 Task: Create a rule when custom fields comments is set to a number grater than 1 by anyone.
Action: Mouse moved to (873, 212)
Screenshot: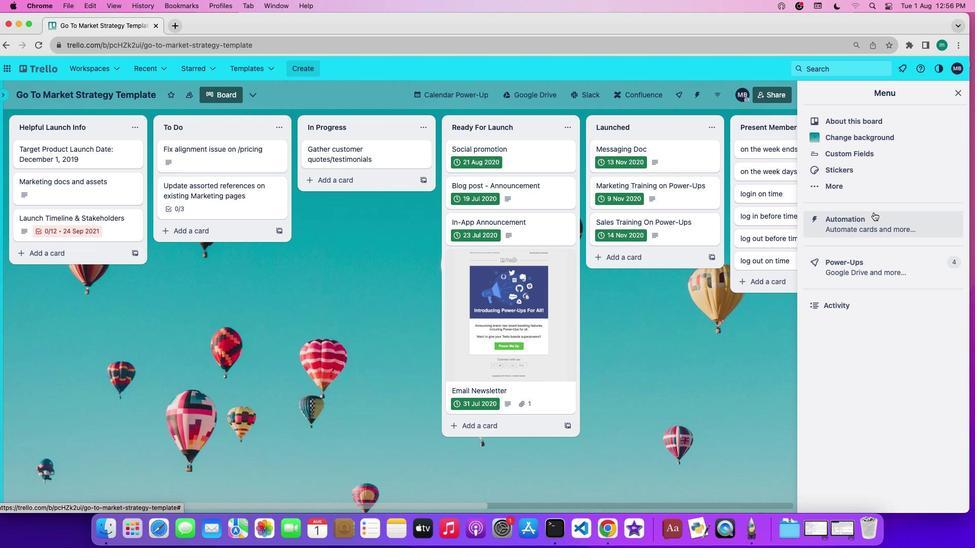 
Action: Mouse pressed left at (873, 212)
Screenshot: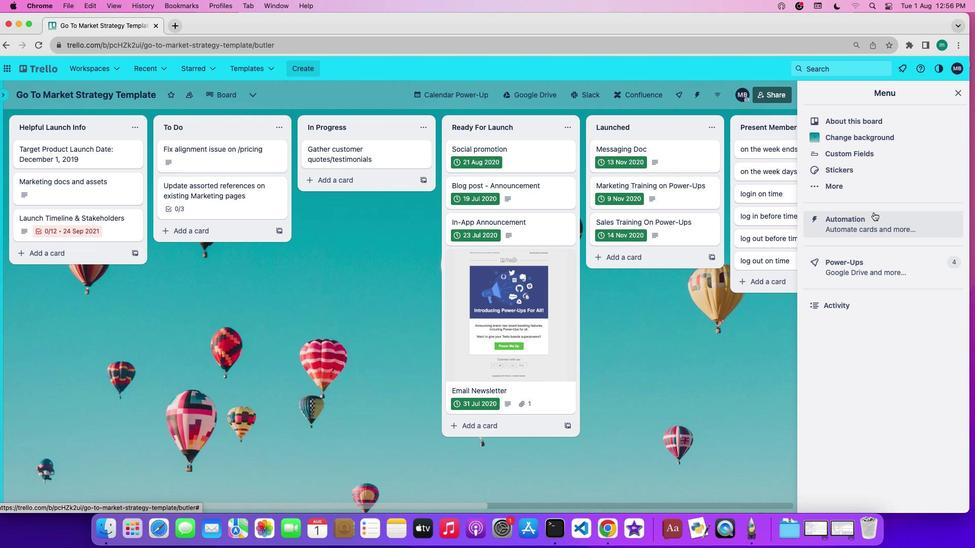 
Action: Mouse moved to (64, 179)
Screenshot: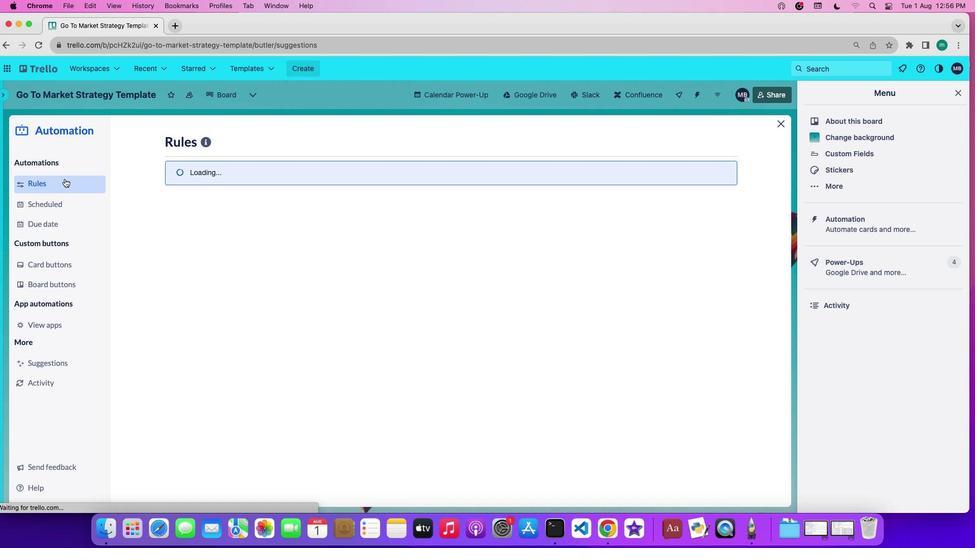 
Action: Mouse pressed left at (64, 179)
Screenshot: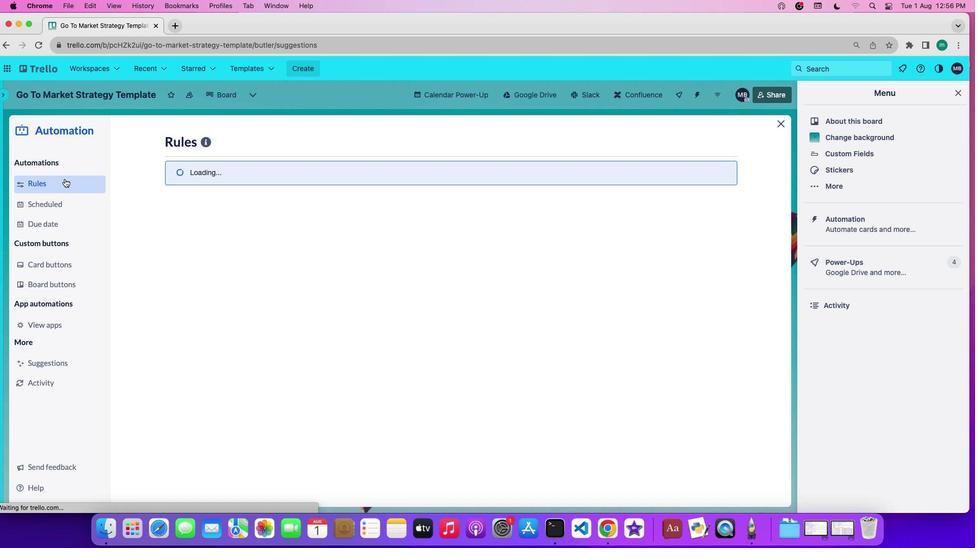 
Action: Mouse moved to (244, 363)
Screenshot: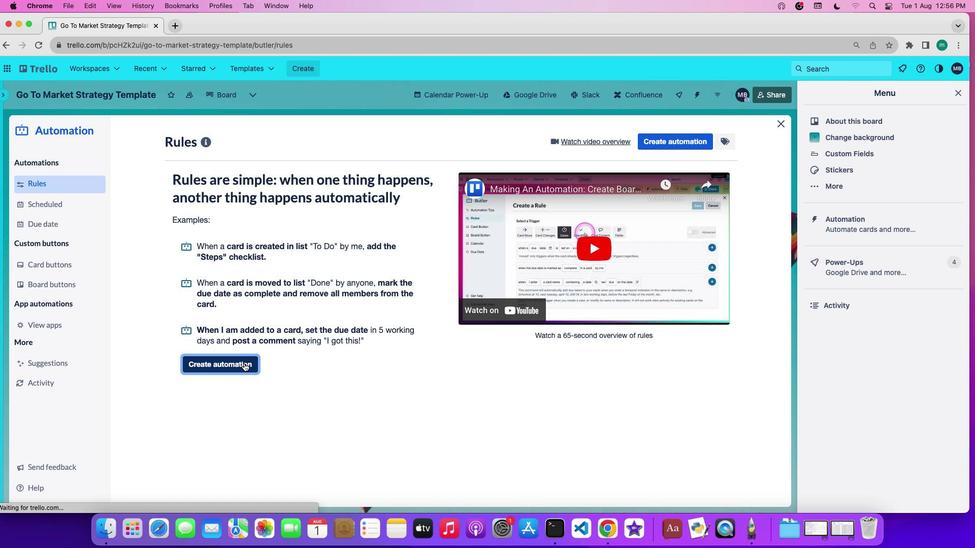
Action: Mouse pressed left at (244, 363)
Screenshot: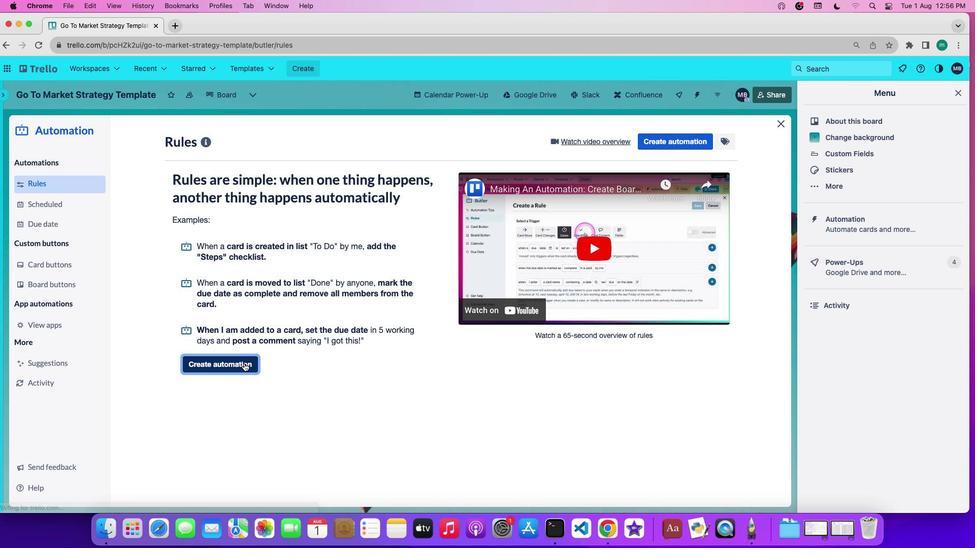 
Action: Mouse moved to (465, 237)
Screenshot: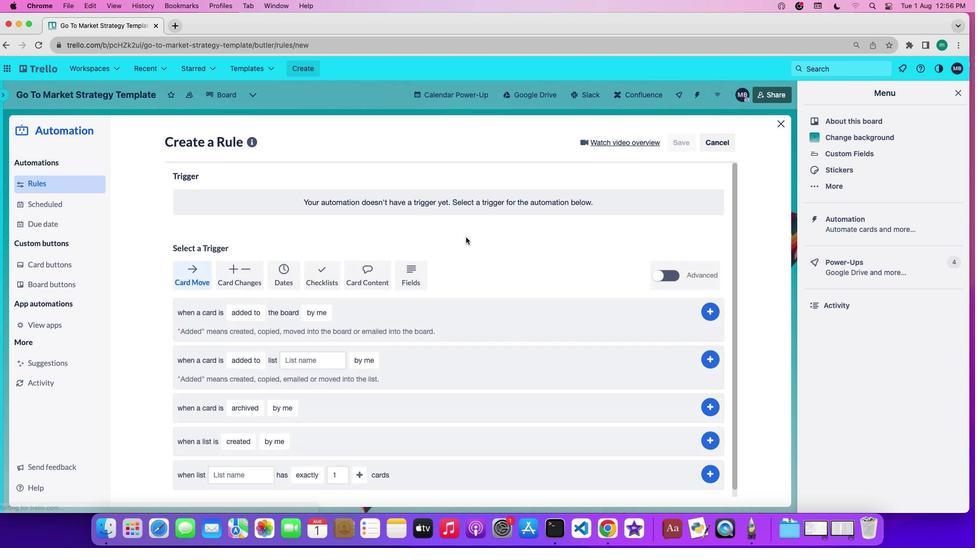 
Action: Mouse pressed left at (465, 237)
Screenshot: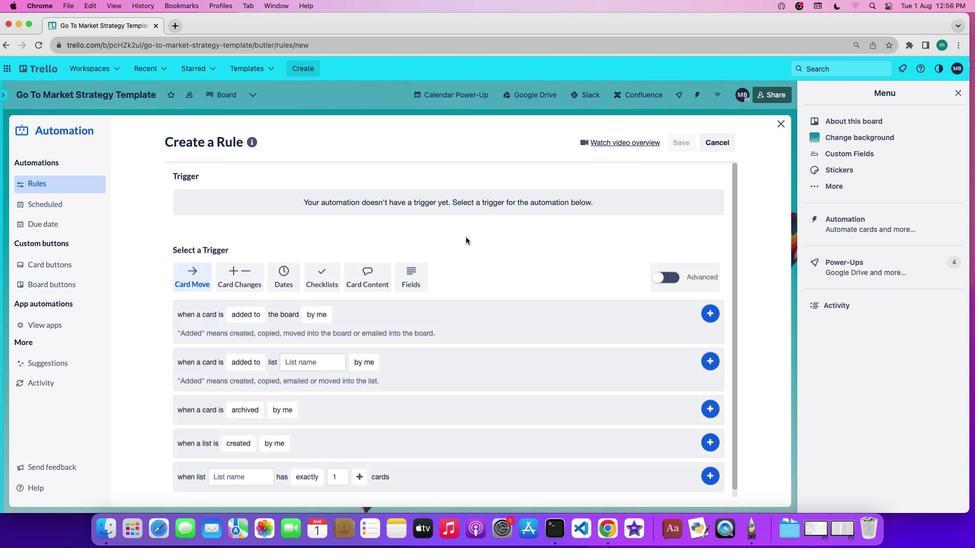 
Action: Mouse moved to (419, 279)
Screenshot: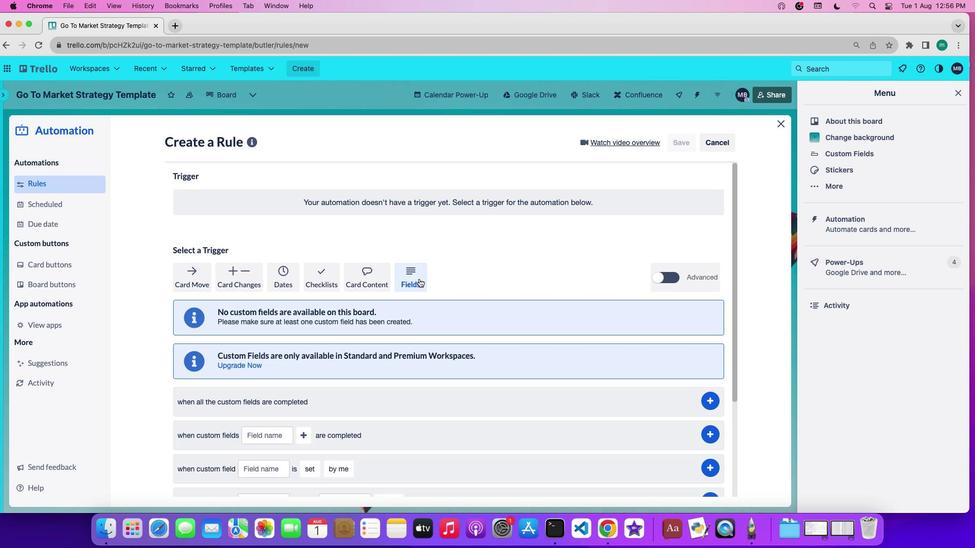 
Action: Mouse pressed left at (419, 279)
Screenshot: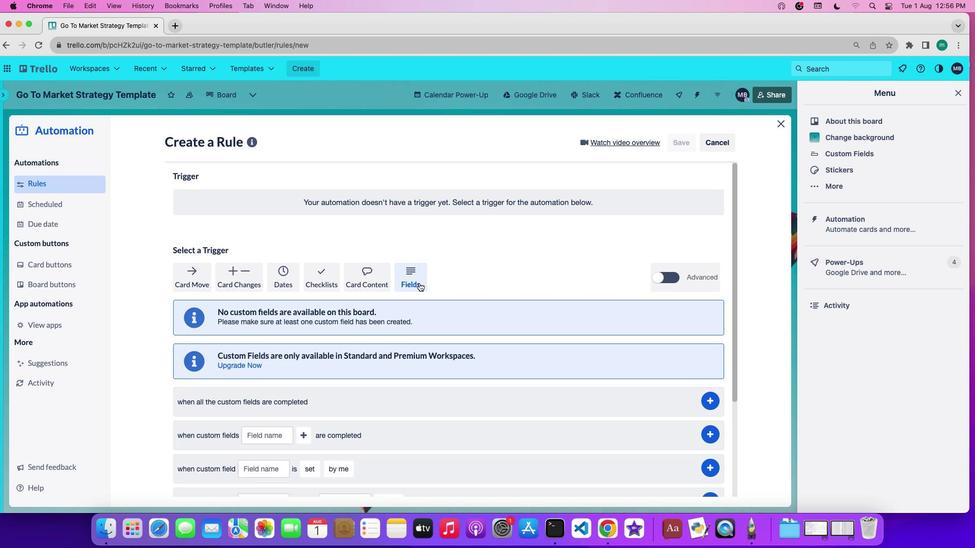 
Action: Mouse moved to (429, 325)
Screenshot: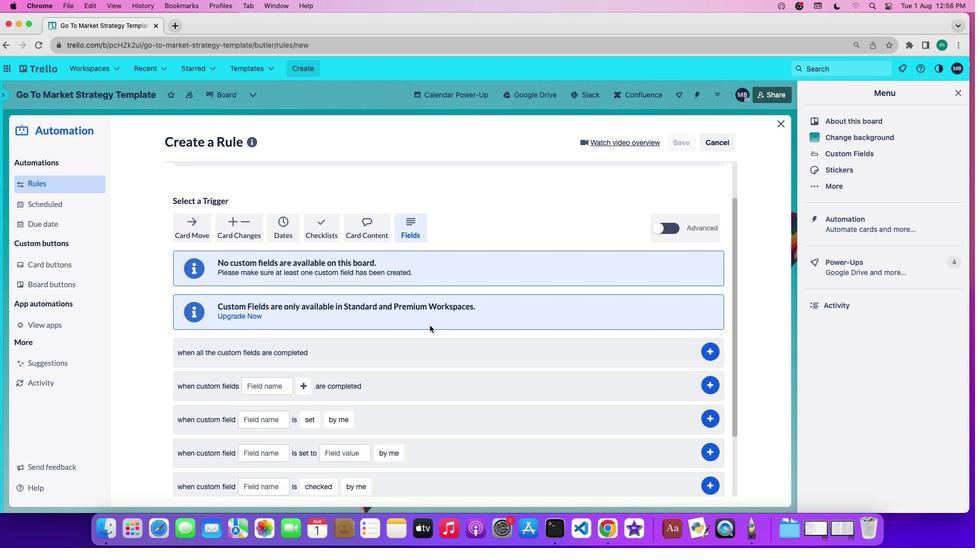 
Action: Mouse scrolled (429, 325) with delta (0, 0)
Screenshot: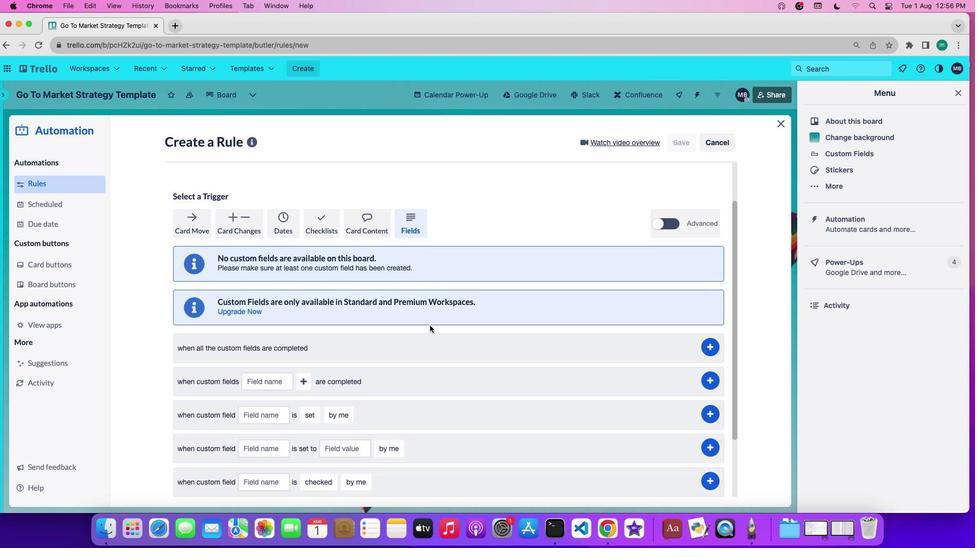 
Action: Mouse scrolled (429, 325) with delta (0, 0)
Screenshot: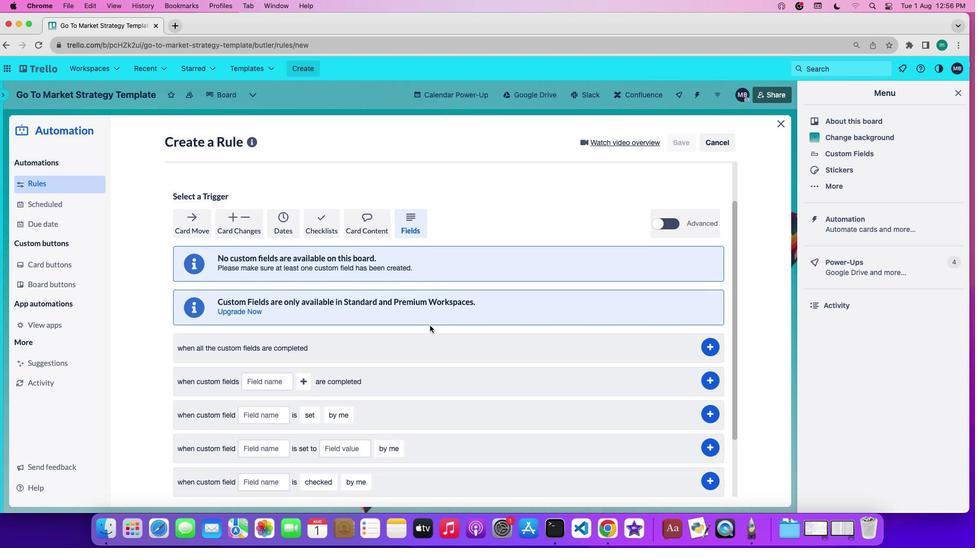 
Action: Mouse scrolled (429, 325) with delta (0, 0)
Screenshot: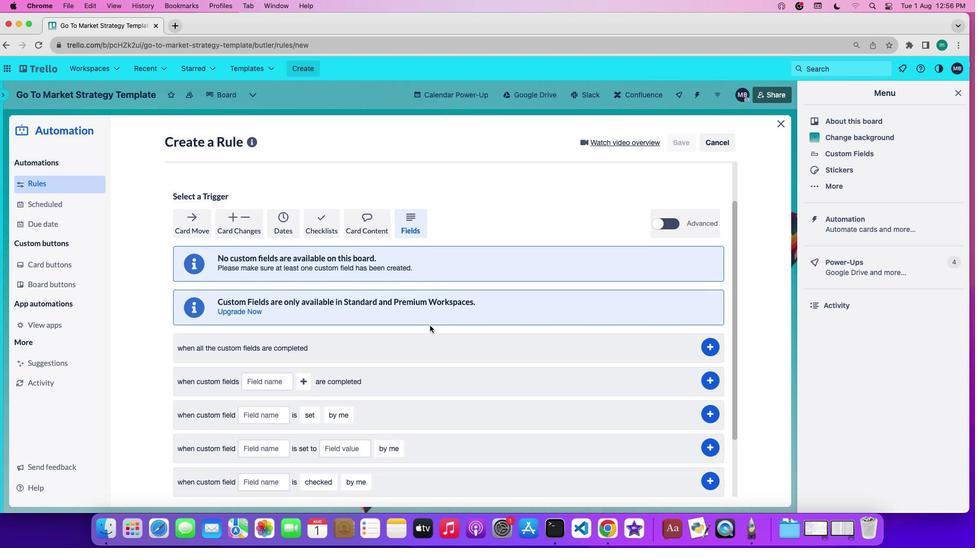 
Action: Mouse scrolled (429, 325) with delta (0, 0)
Screenshot: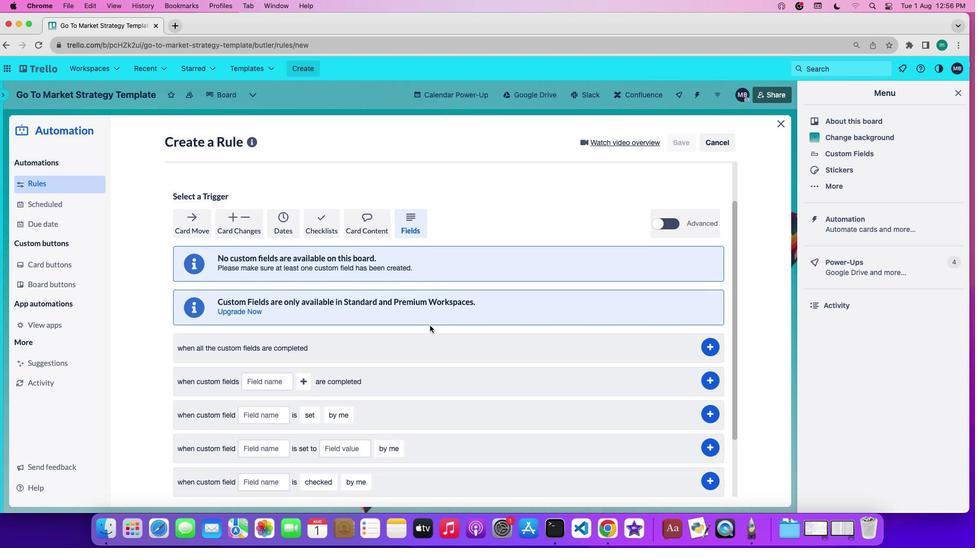 
Action: Mouse scrolled (429, 325) with delta (0, 0)
Screenshot: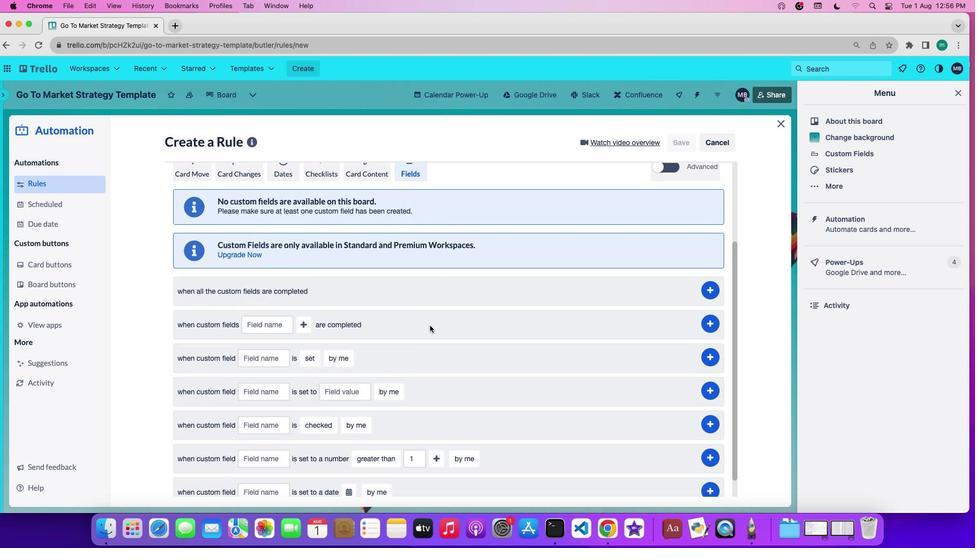 
Action: Mouse scrolled (429, 325) with delta (0, 0)
Screenshot: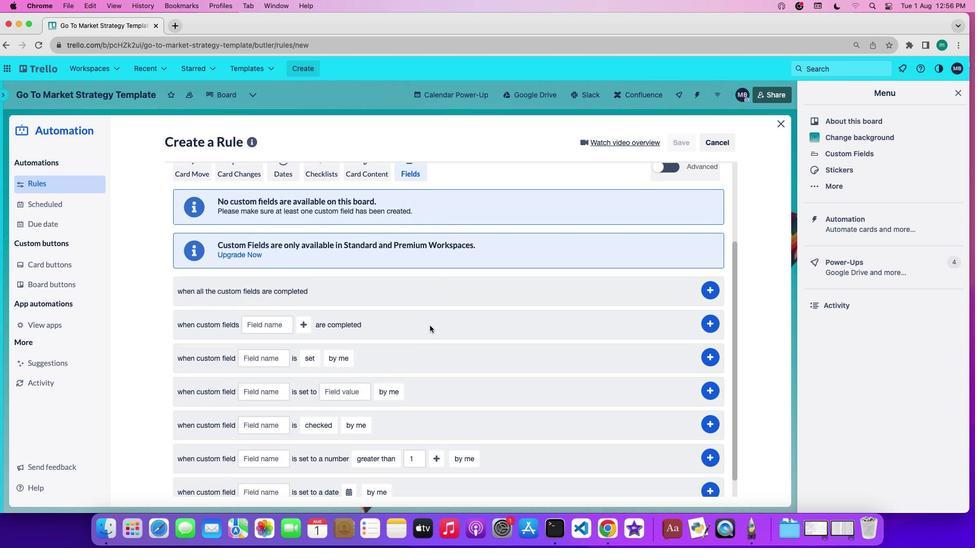 
Action: Mouse scrolled (429, 325) with delta (0, -1)
Screenshot: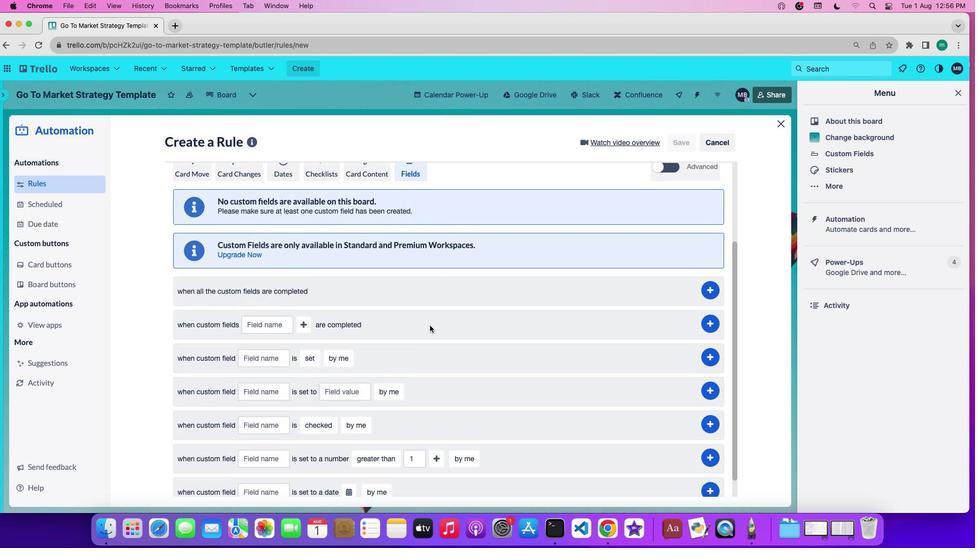 
Action: Mouse moved to (427, 326)
Screenshot: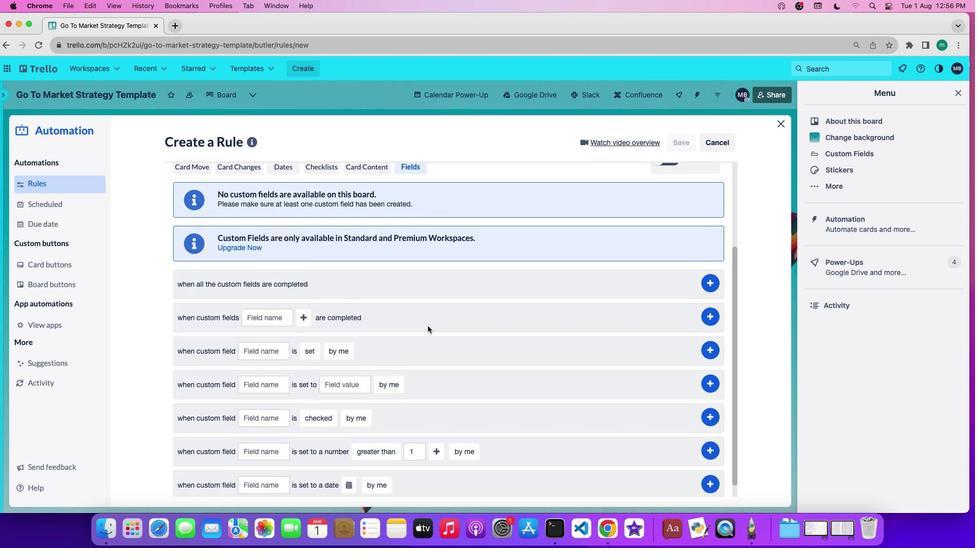 
Action: Mouse scrolled (427, 326) with delta (0, 0)
Screenshot: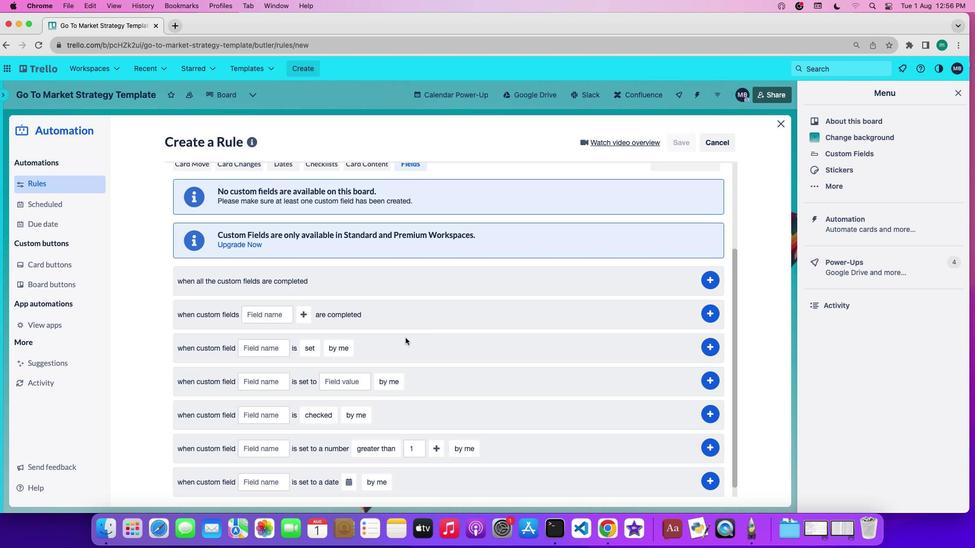 
Action: Mouse scrolled (427, 326) with delta (0, 0)
Screenshot: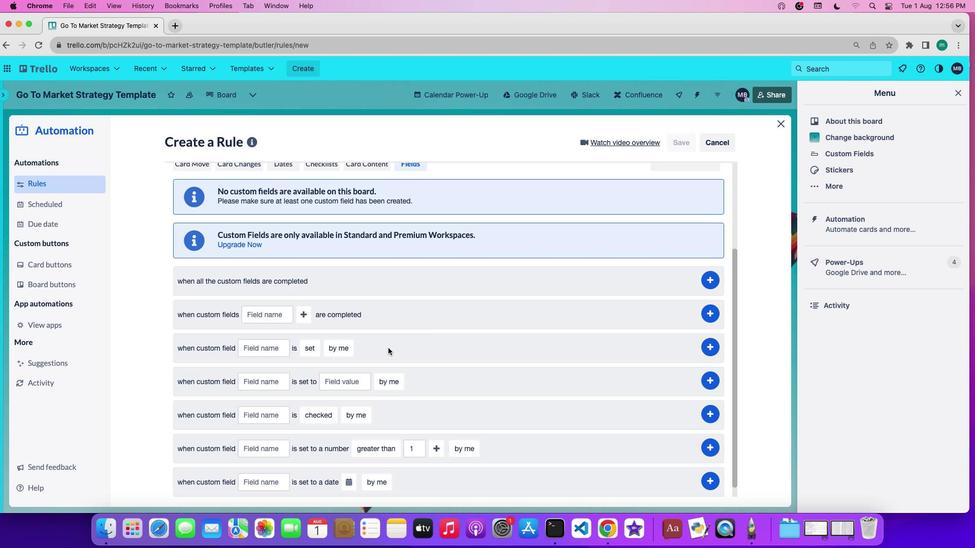 
Action: Mouse moved to (253, 449)
Screenshot: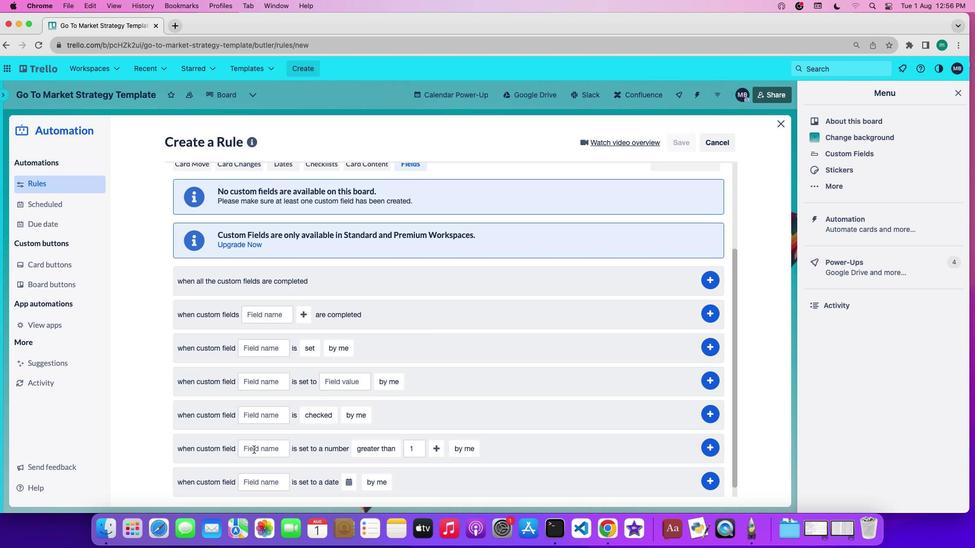 
Action: Mouse pressed left at (253, 449)
Screenshot: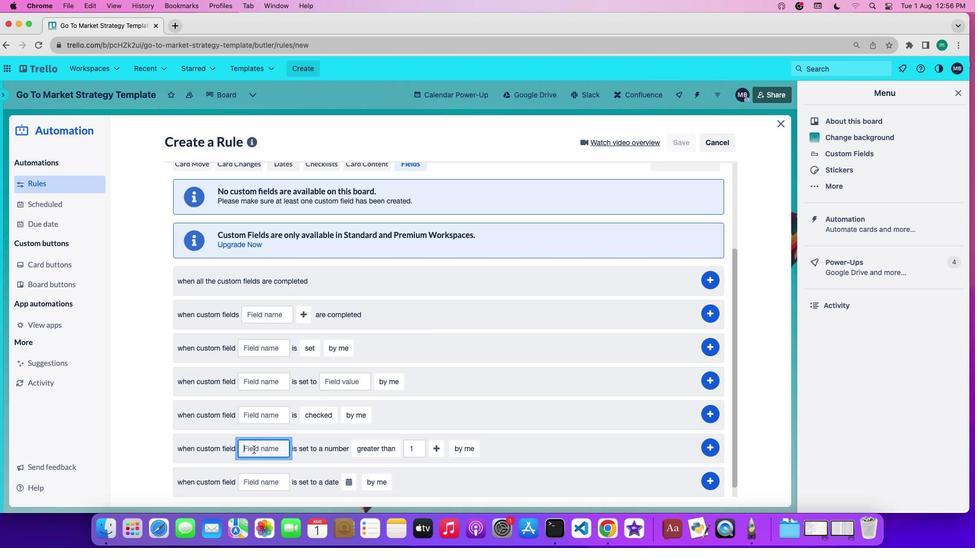 
Action: Key pressed 'c''o''m''m''e''n''t''s'
Screenshot: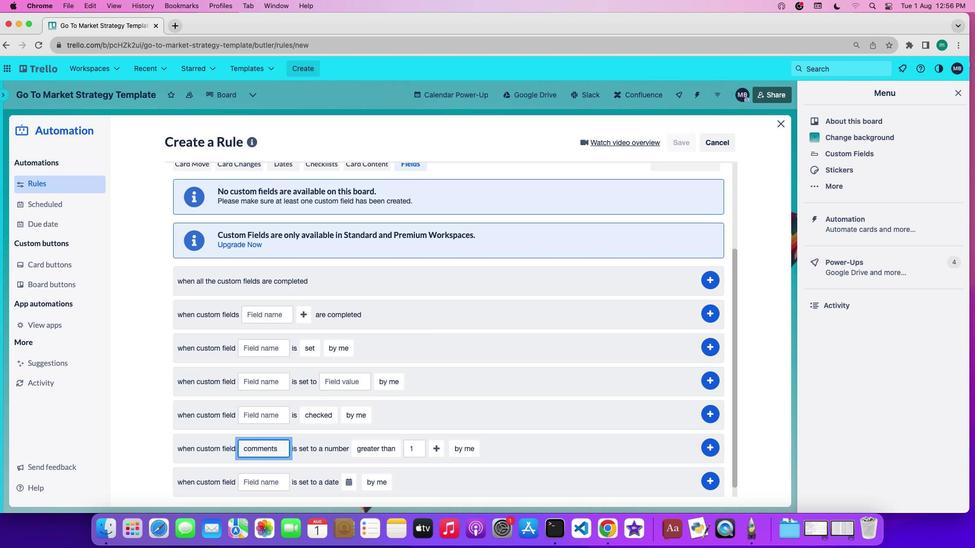 
Action: Mouse moved to (374, 446)
Screenshot: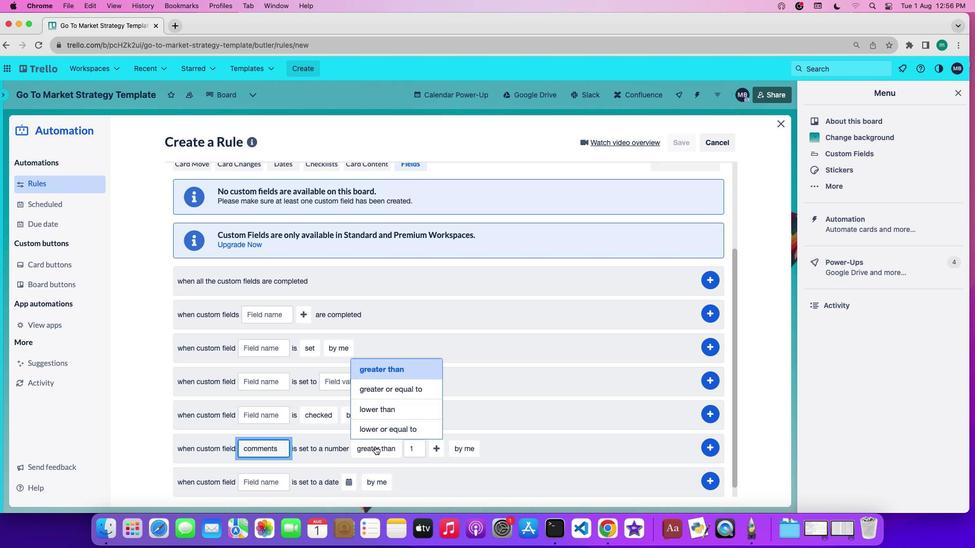 
Action: Mouse pressed left at (374, 446)
Screenshot: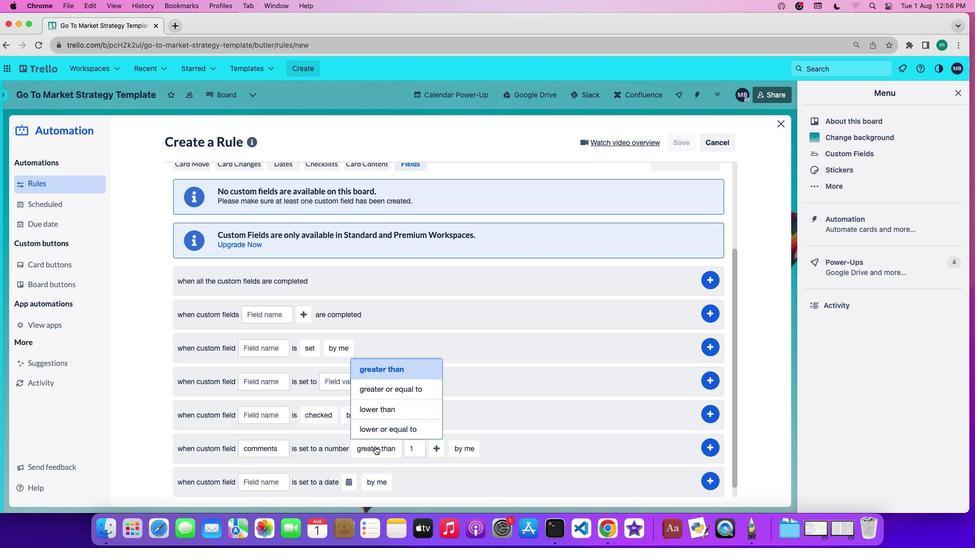 
Action: Mouse moved to (406, 369)
Screenshot: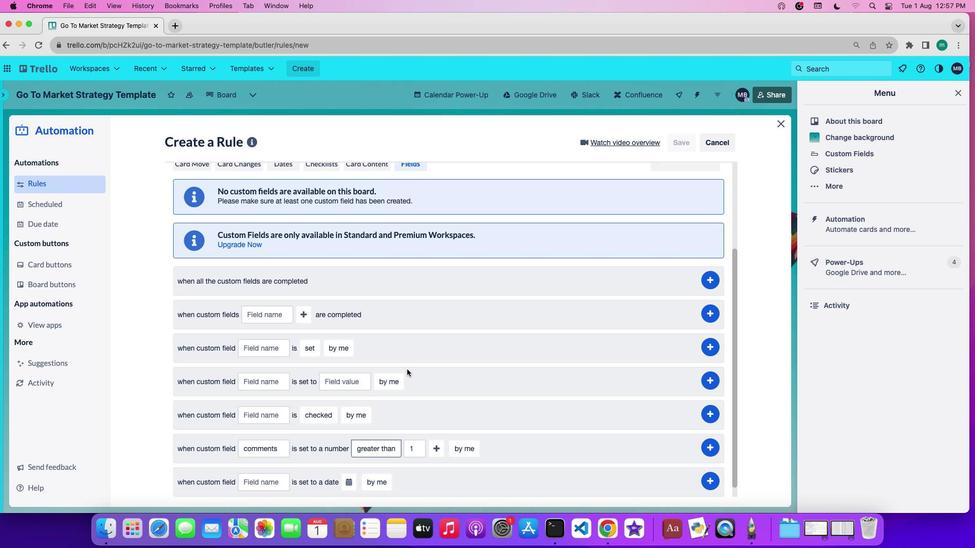 
Action: Mouse pressed left at (406, 369)
Screenshot: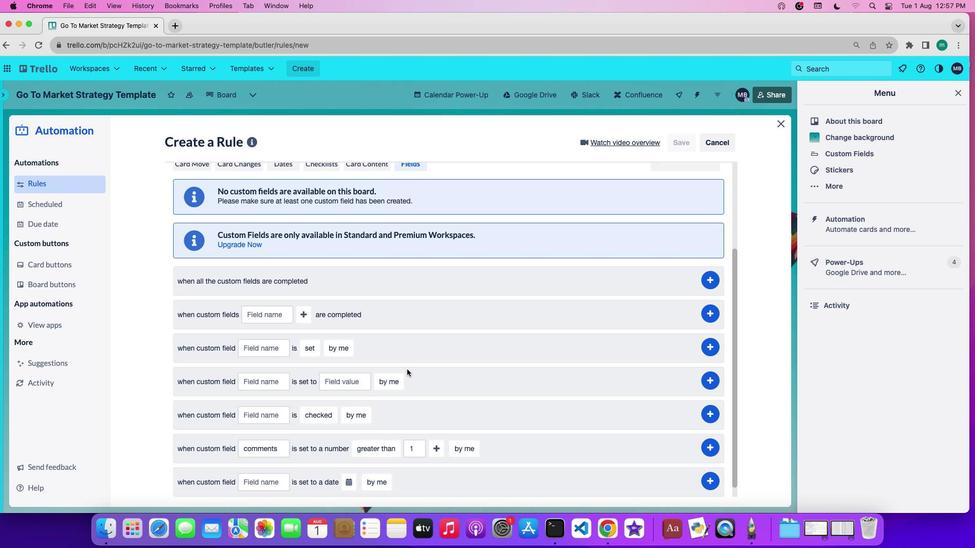 
Action: Mouse moved to (415, 446)
Screenshot: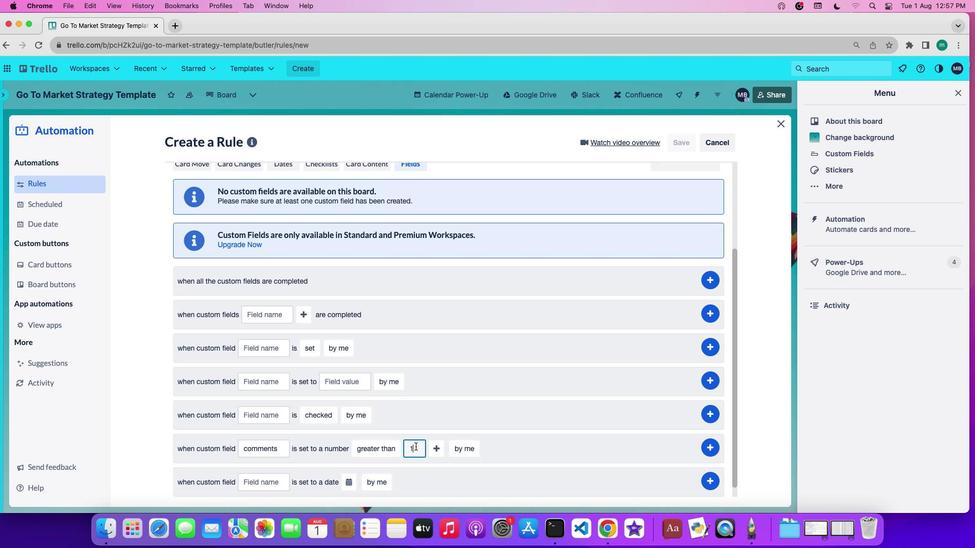 
Action: Mouse pressed left at (415, 446)
Screenshot: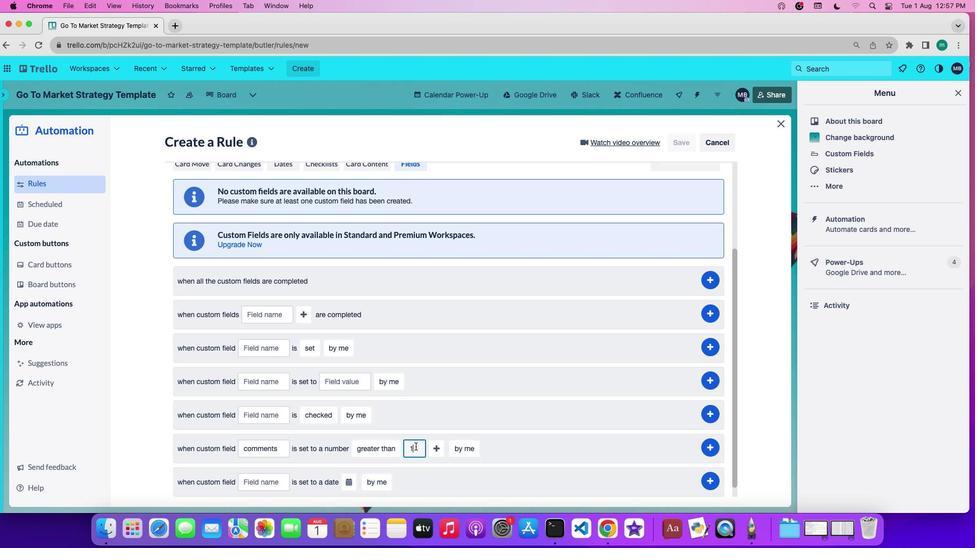 
Action: Key pressed Key.backspace'2'
Screenshot: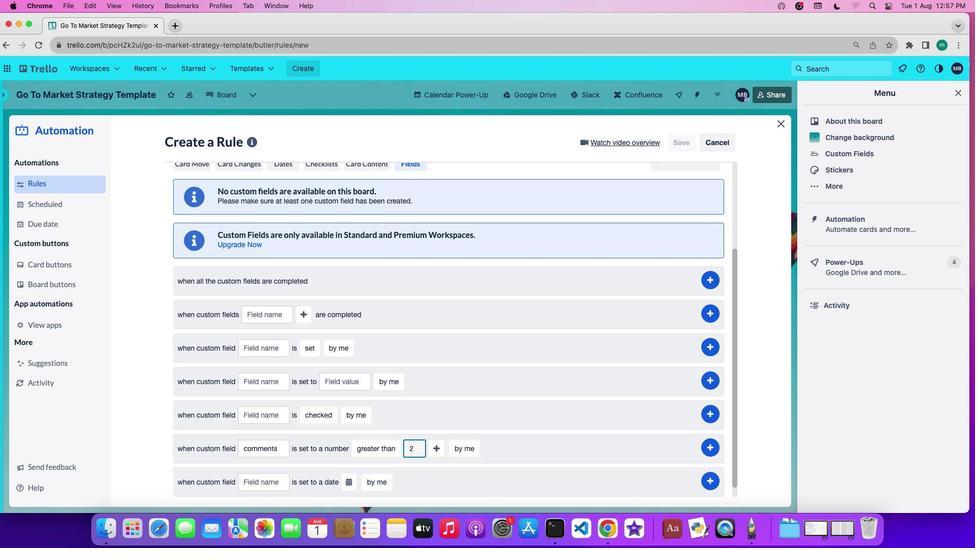 
Action: Mouse moved to (467, 447)
Screenshot: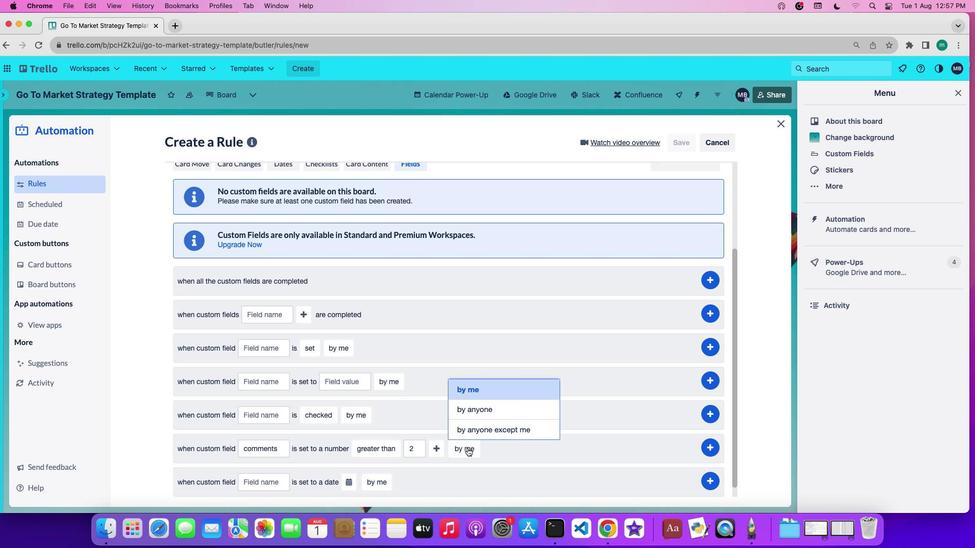 
Action: Mouse pressed left at (467, 447)
Screenshot: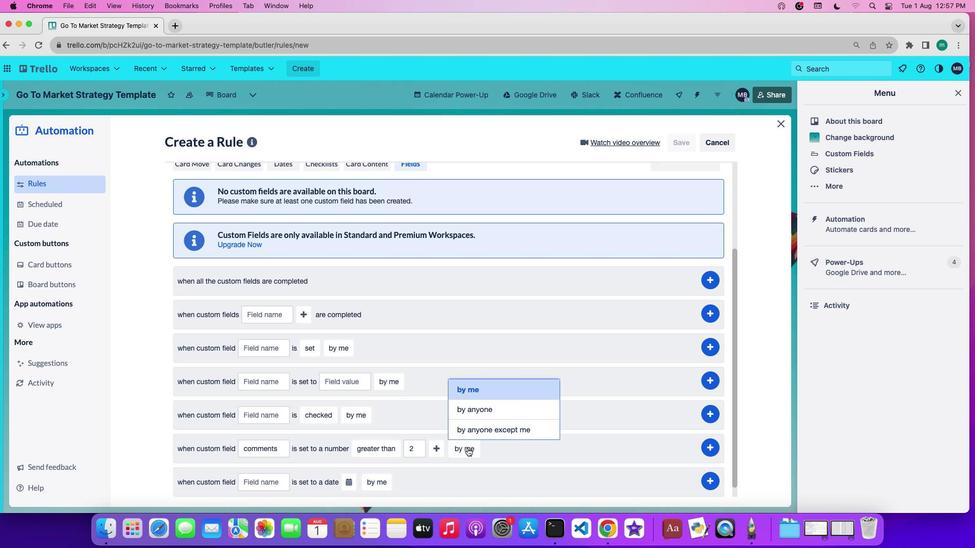 
Action: Mouse moved to (497, 410)
Screenshot: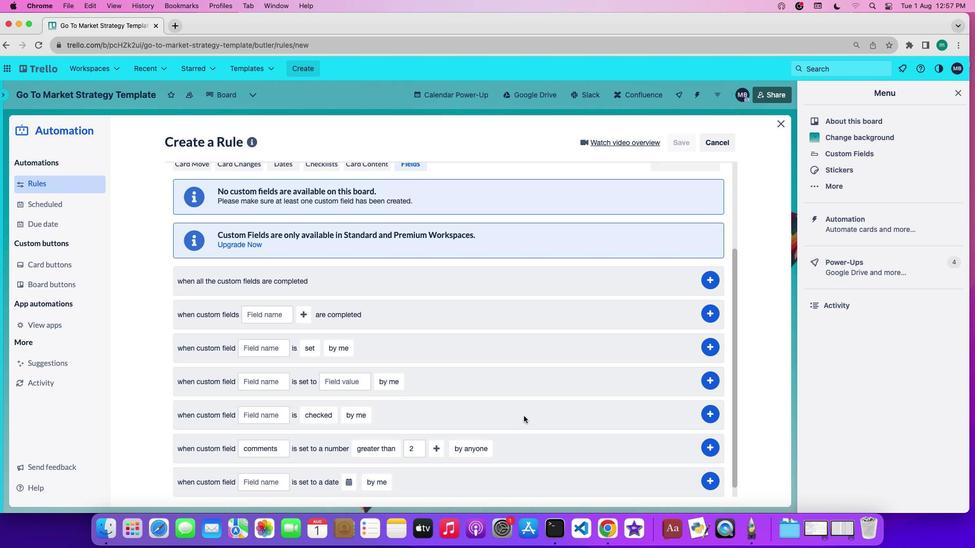 
Action: Mouse pressed left at (497, 410)
Screenshot: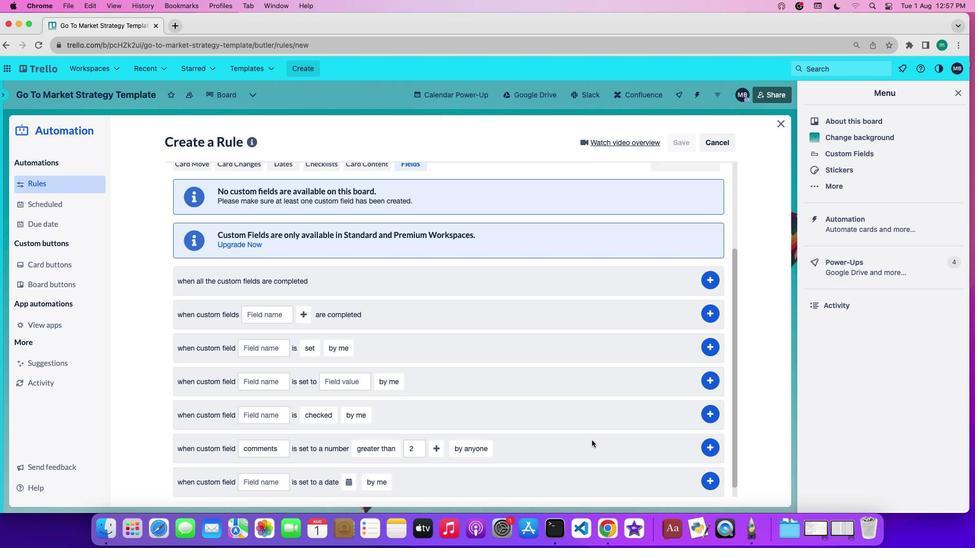 
Action: Mouse moved to (706, 446)
Screenshot: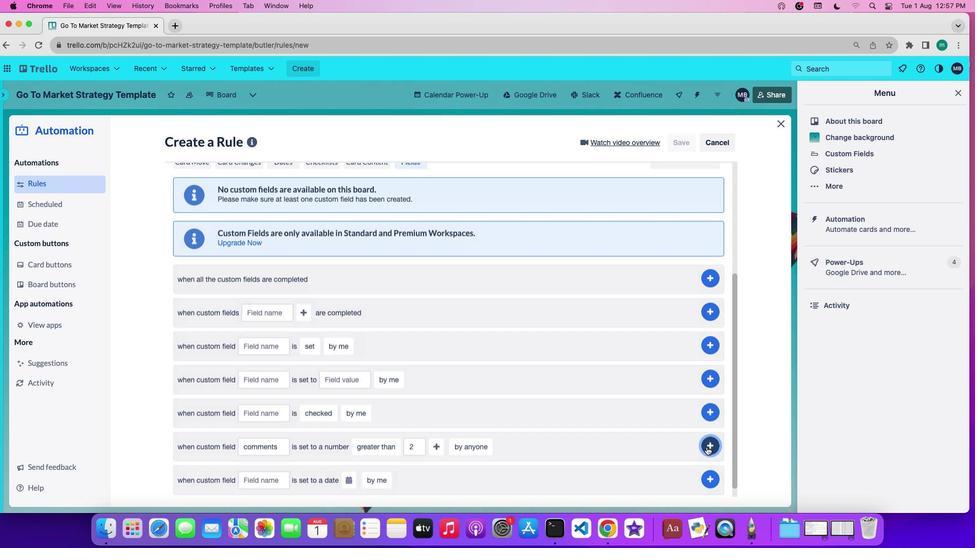 
Action: Mouse pressed left at (706, 446)
Screenshot: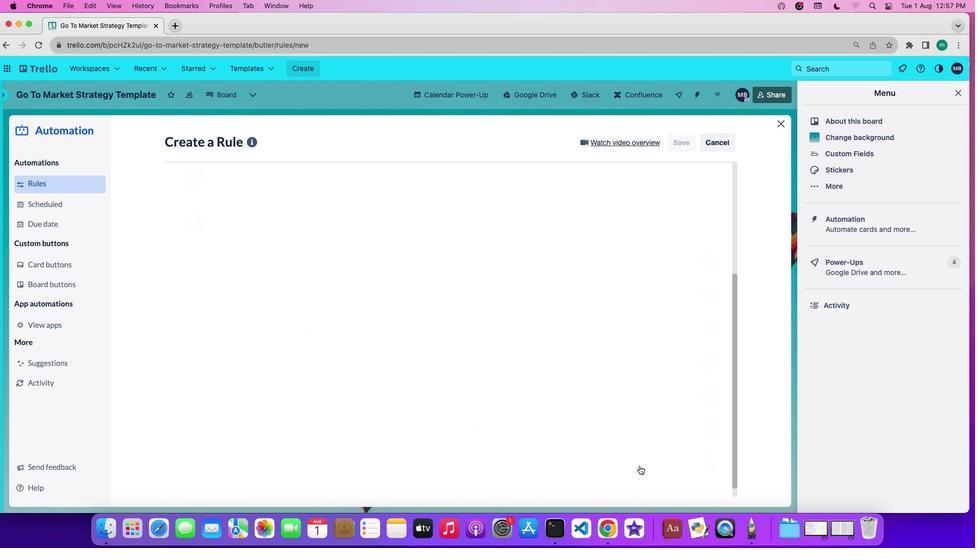 
Action: Mouse moved to (616, 469)
Screenshot: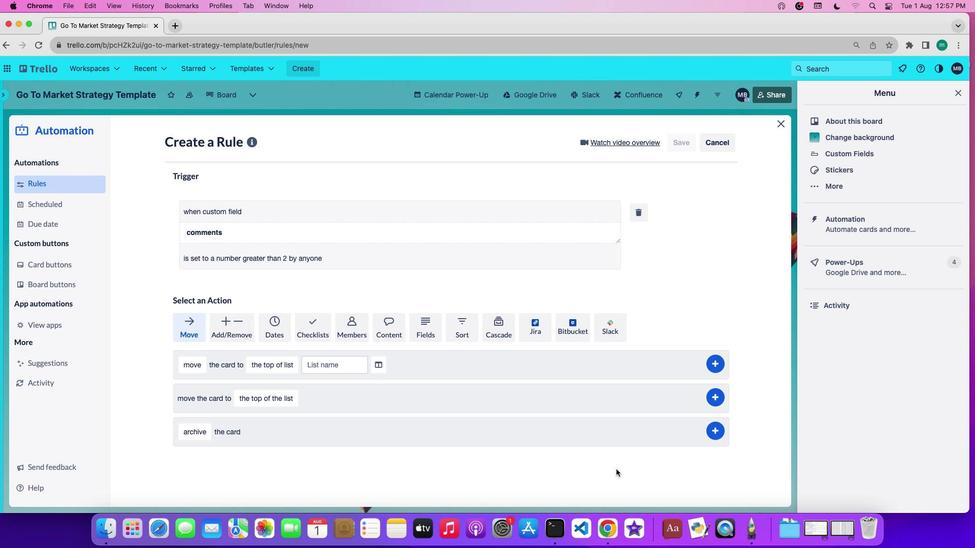 
